 Task: Sort the products in the category "Pasta" by relevance.
Action: Mouse moved to (23, 121)
Screenshot: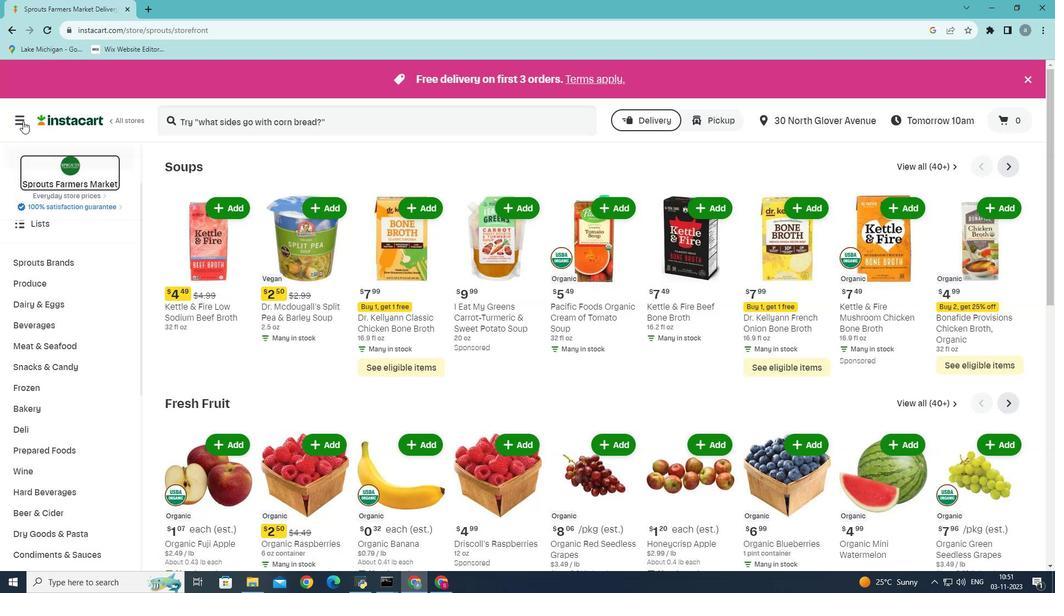 
Action: Mouse pressed left at (23, 121)
Screenshot: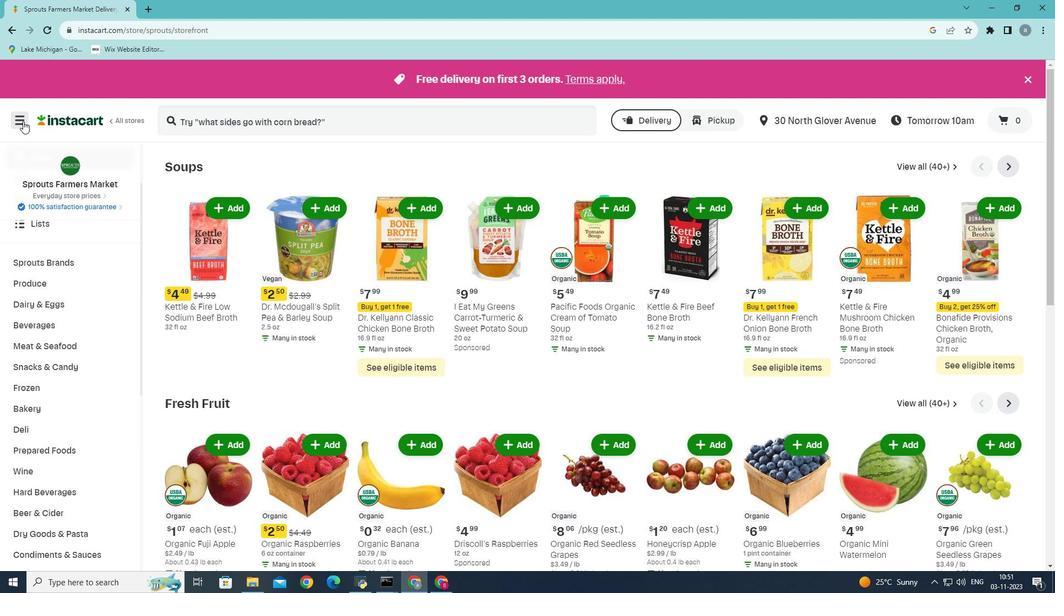 
Action: Mouse moved to (36, 299)
Screenshot: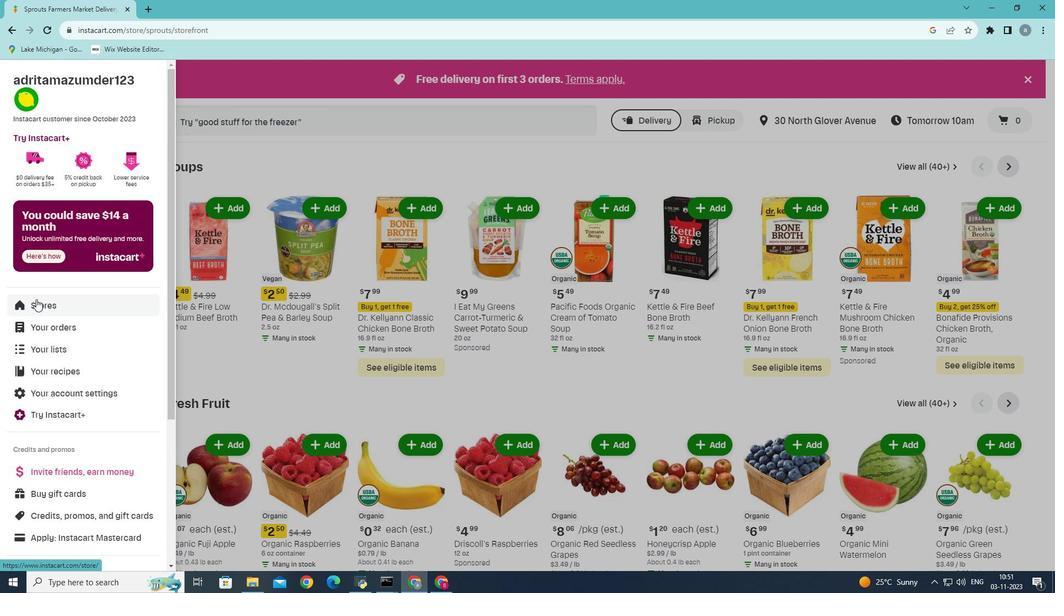 
Action: Mouse pressed left at (36, 299)
Screenshot: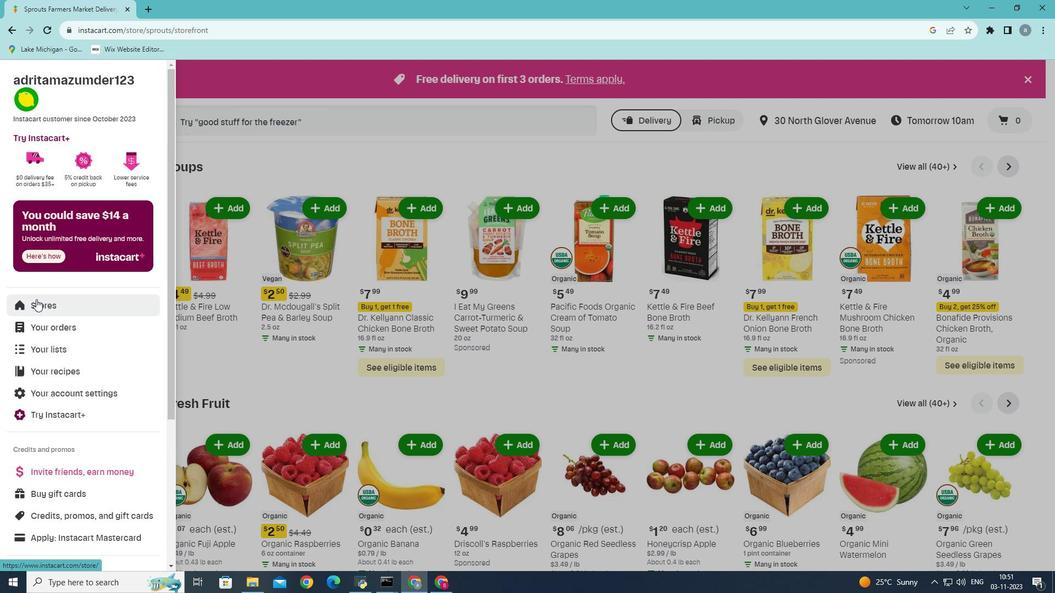 
Action: Mouse moved to (250, 114)
Screenshot: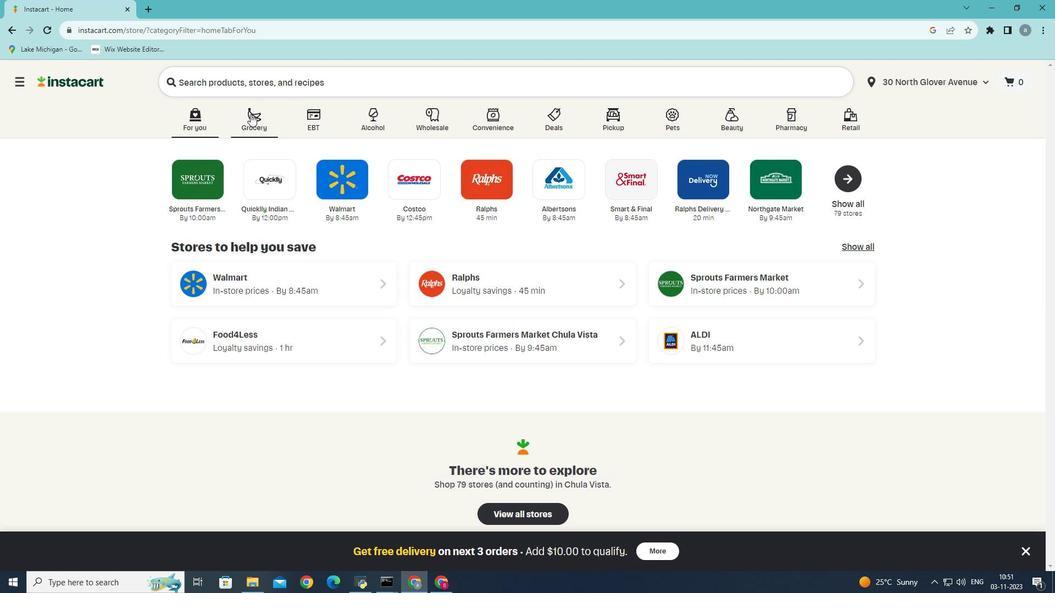 
Action: Mouse pressed left at (250, 114)
Screenshot: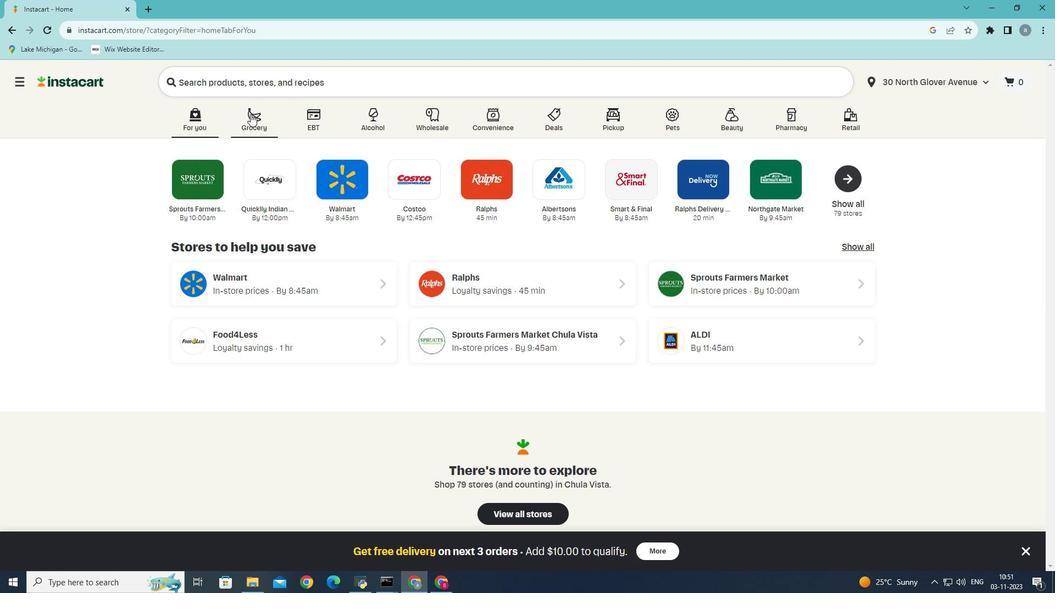 
Action: Mouse moved to (250, 322)
Screenshot: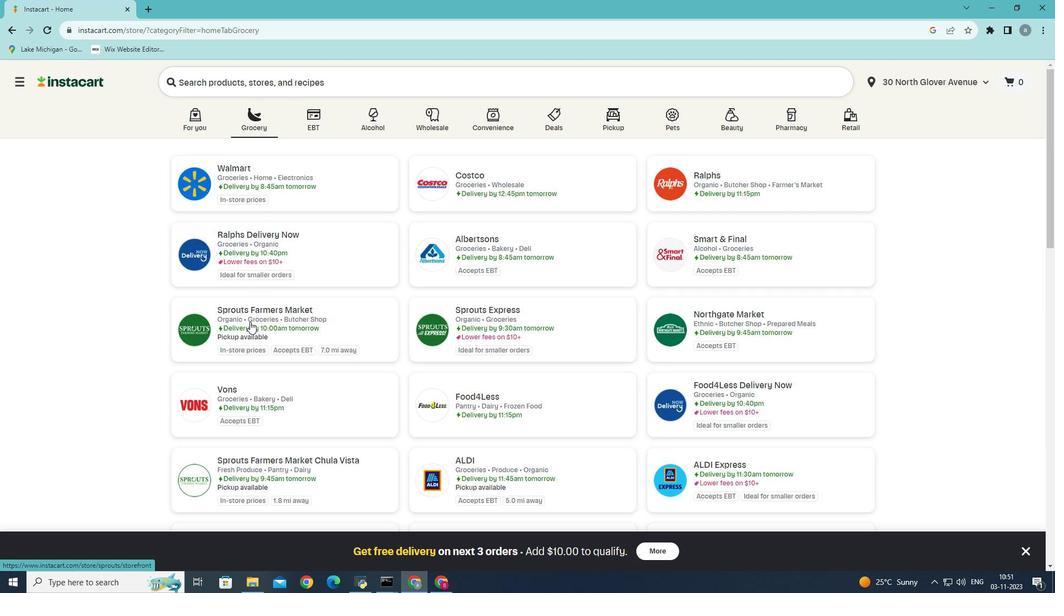 
Action: Mouse pressed left at (250, 322)
Screenshot: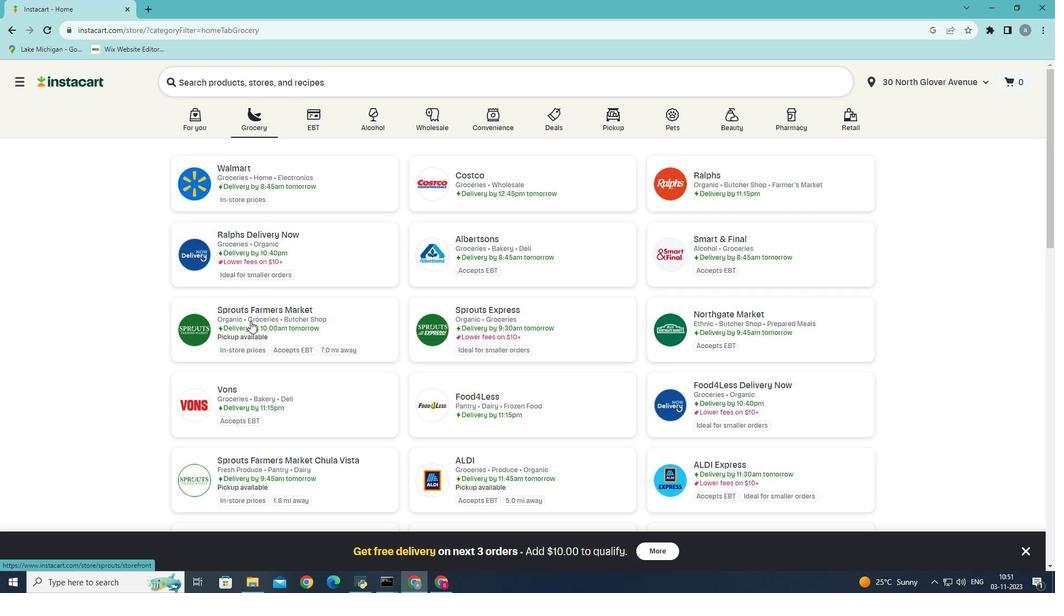 
Action: Mouse moved to (69, 470)
Screenshot: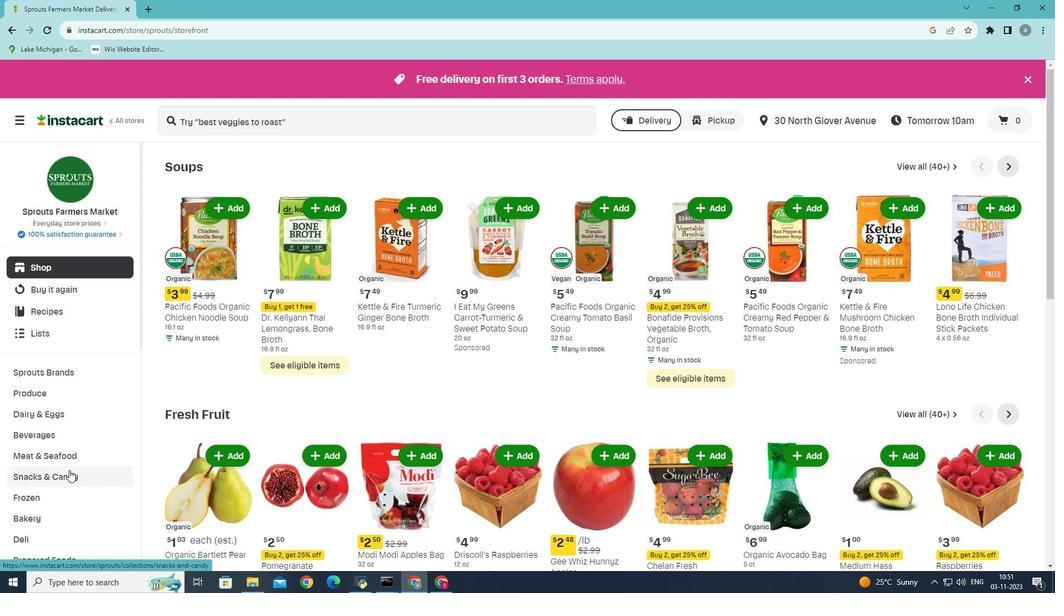 
Action: Mouse scrolled (69, 469) with delta (0, 0)
Screenshot: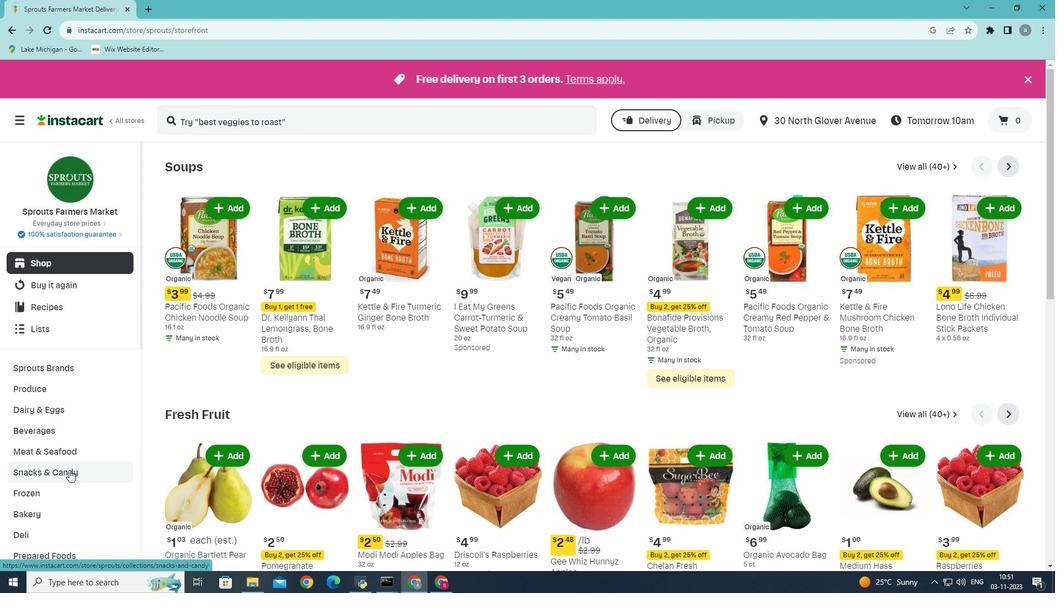 
Action: Mouse scrolled (69, 469) with delta (0, 0)
Screenshot: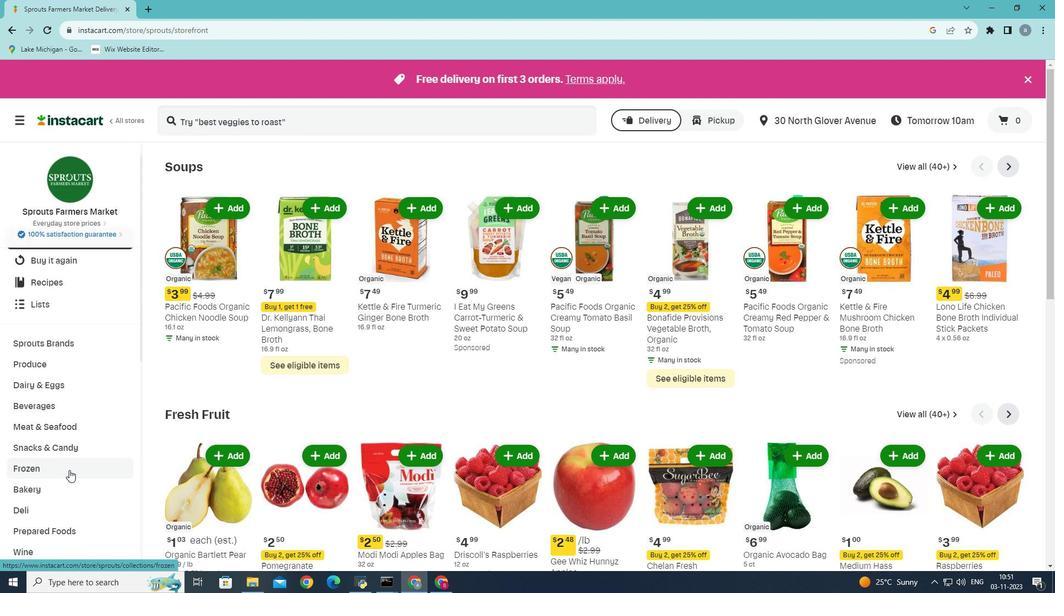 
Action: Mouse moved to (63, 452)
Screenshot: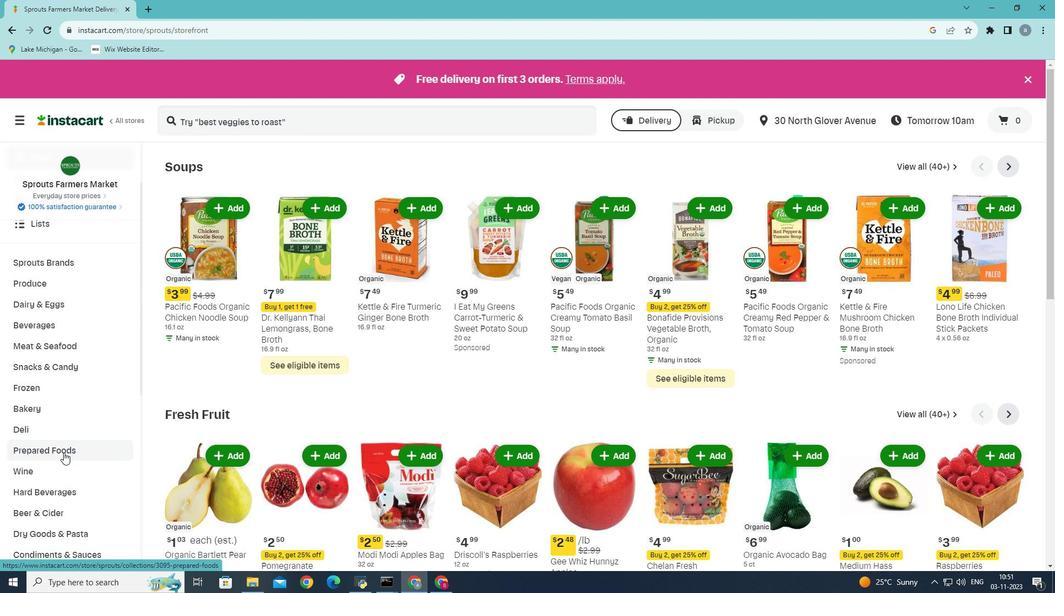 
Action: Mouse pressed left at (63, 452)
Screenshot: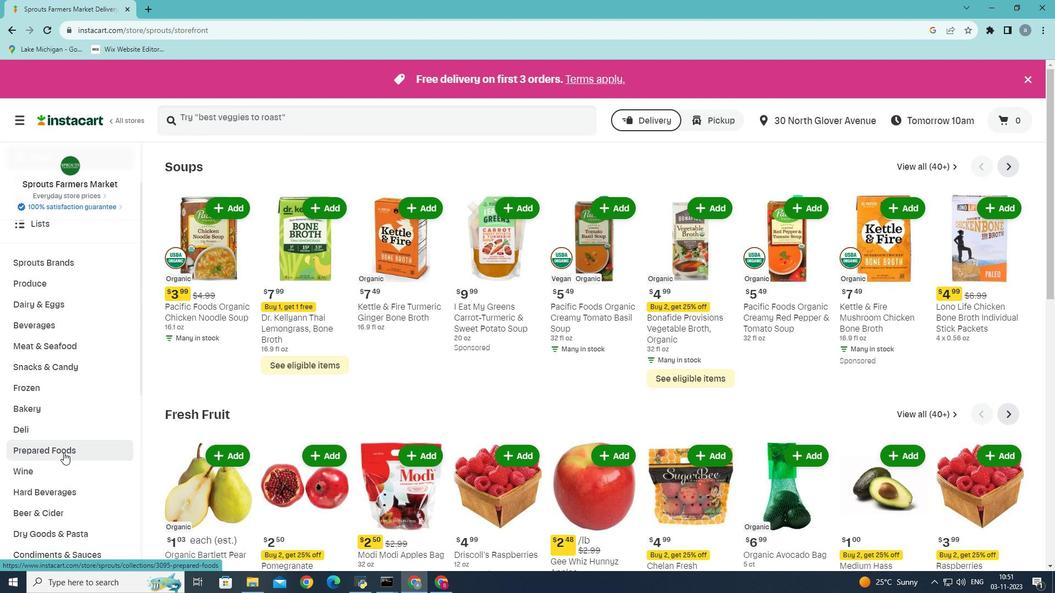 
Action: Mouse moved to (388, 191)
Screenshot: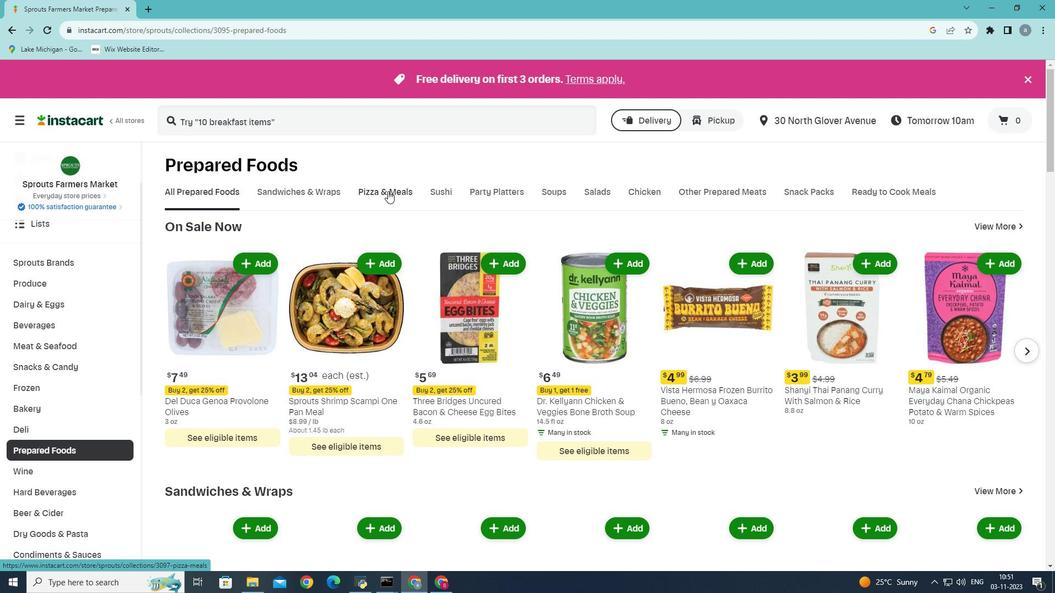 
Action: Mouse pressed left at (388, 191)
Screenshot: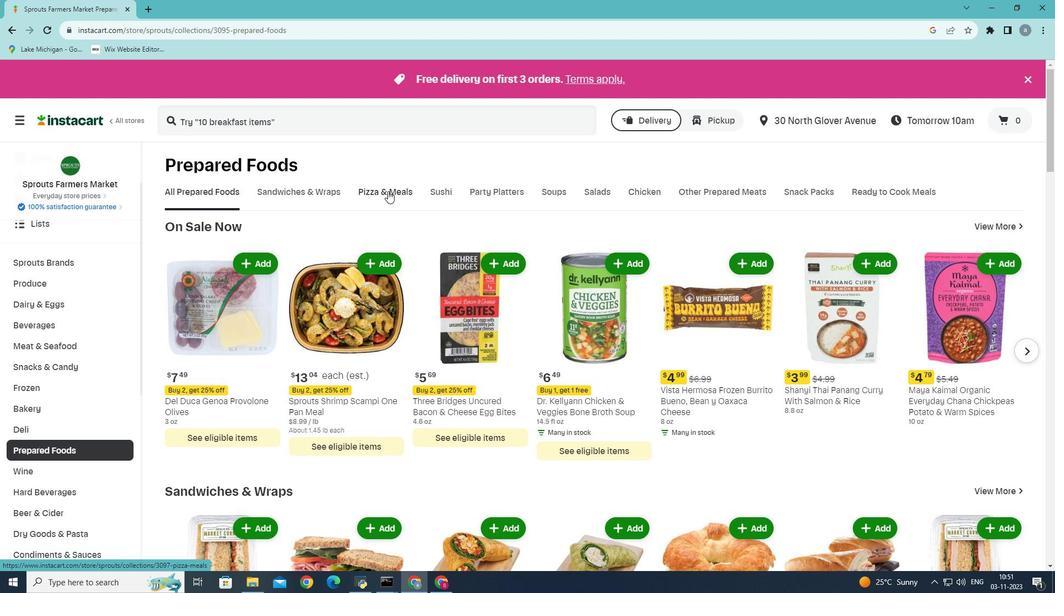 
Action: Mouse moved to (298, 244)
Screenshot: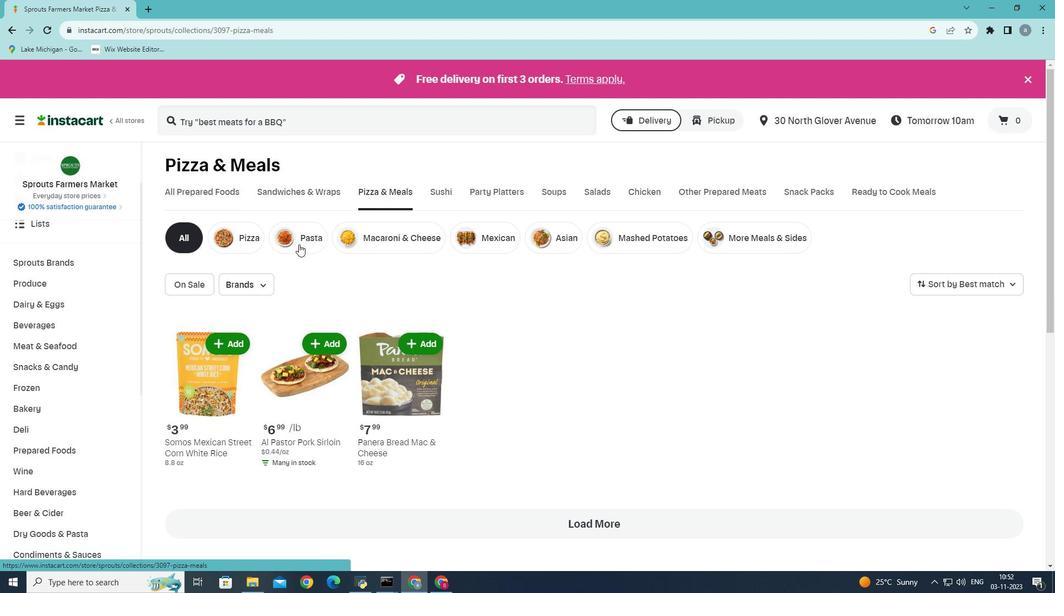 
Action: Mouse pressed left at (298, 244)
Screenshot: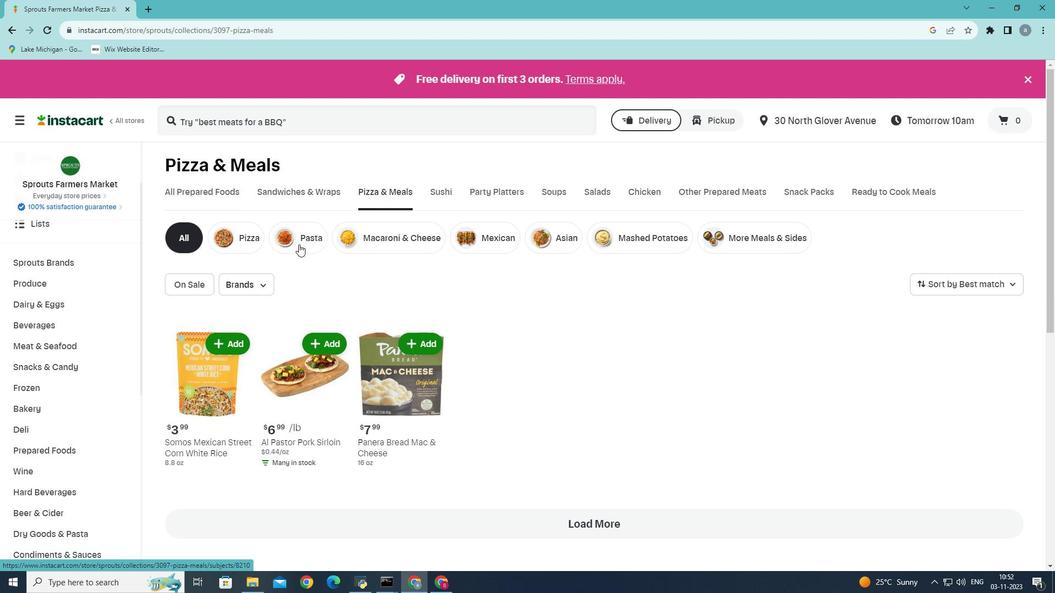
Action: Mouse moved to (97, 361)
Screenshot: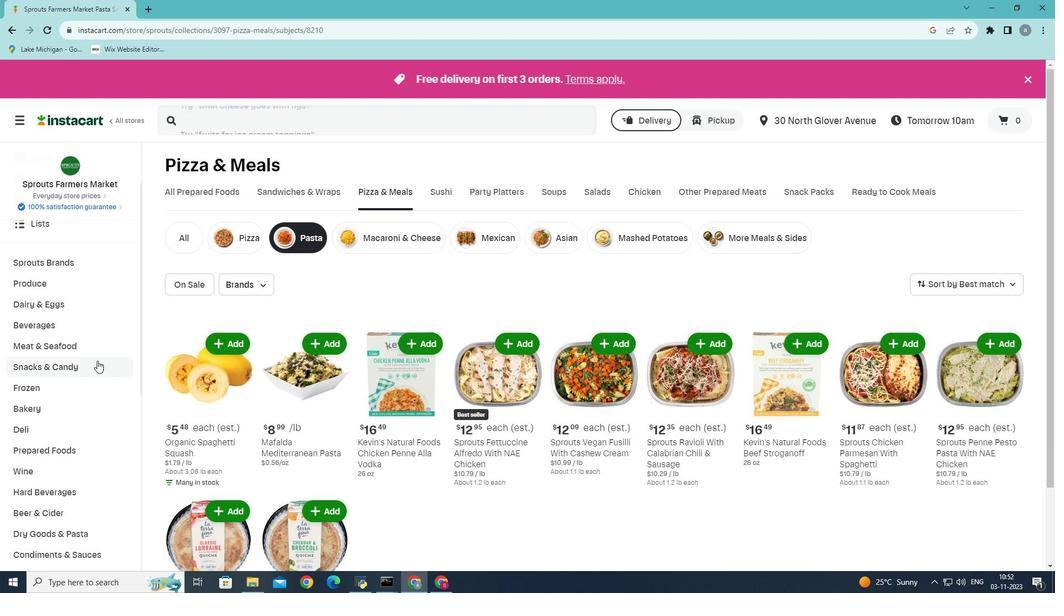 
Action: Mouse scrolled (97, 360) with delta (0, 0)
Screenshot: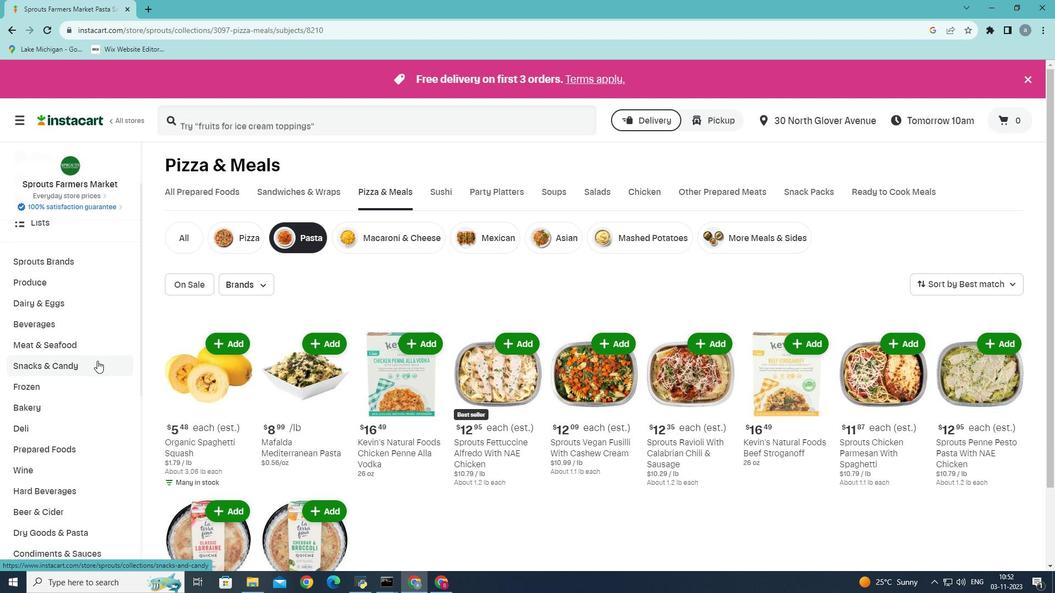 
Action: Mouse scrolled (97, 360) with delta (0, 0)
Screenshot: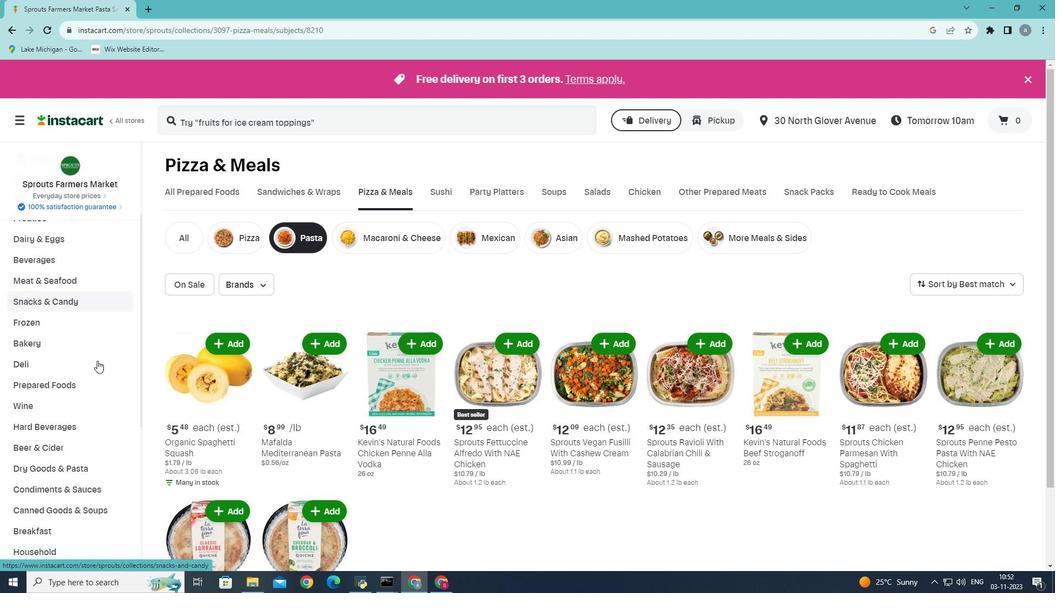 
Action: Mouse moved to (1016, 281)
Screenshot: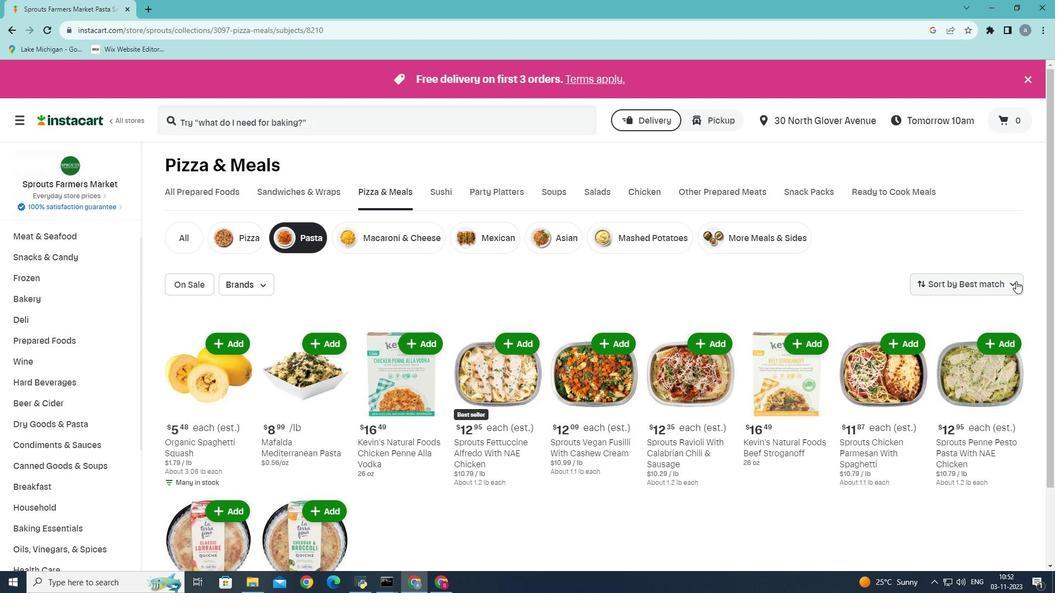 
Action: Mouse pressed left at (1016, 281)
Screenshot: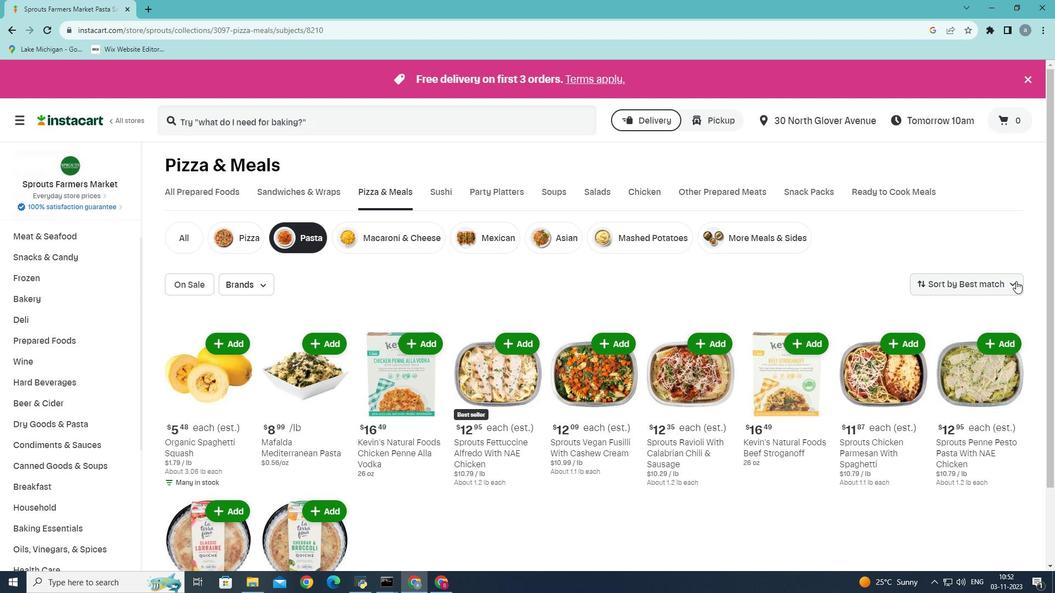 
Action: Mouse moved to (943, 446)
Screenshot: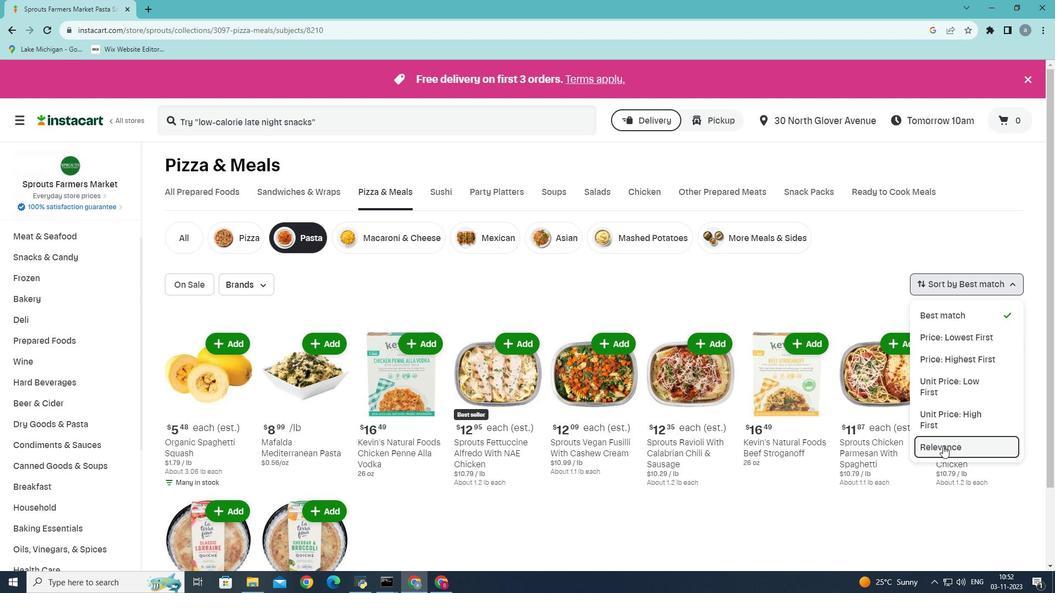 
Action: Mouse pressed left at (943, 446)
Screenshot: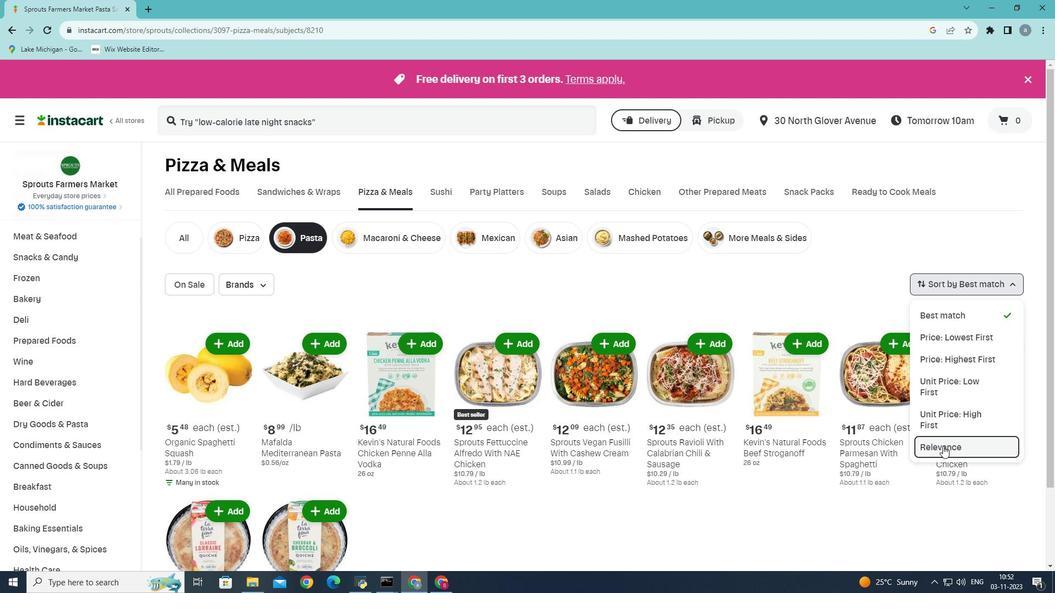 
Action: Mouse moved to (934, 441)
Screenshot: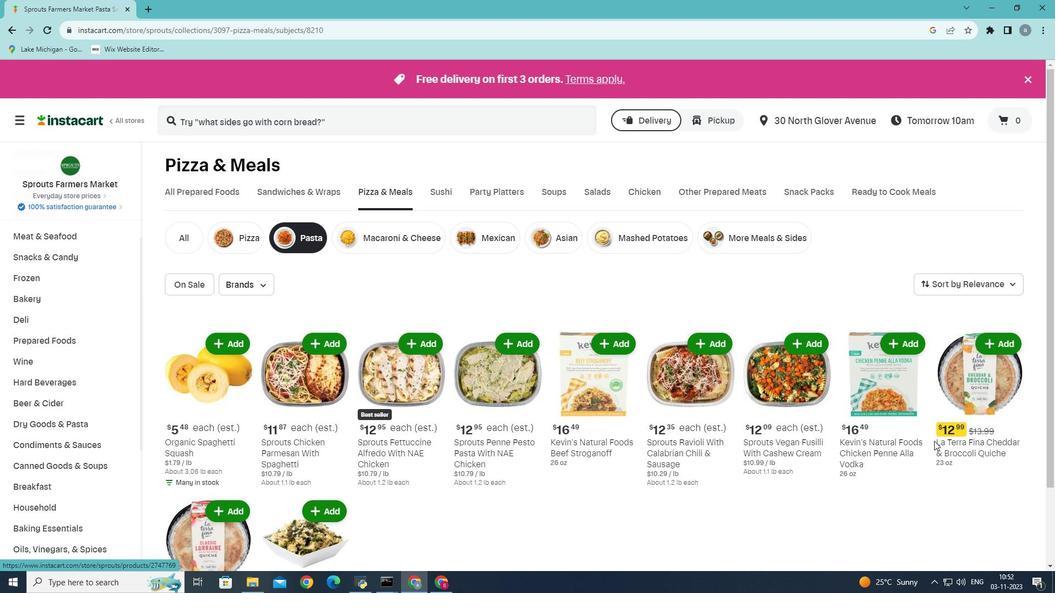
